 Task: Change the "Influence (bias) B-frames usage" for "H.264/MPEG-4 Part 10/AVC encoder (x264)" to 5.
Action: Mouse moved to (107, 37)
Screenshot: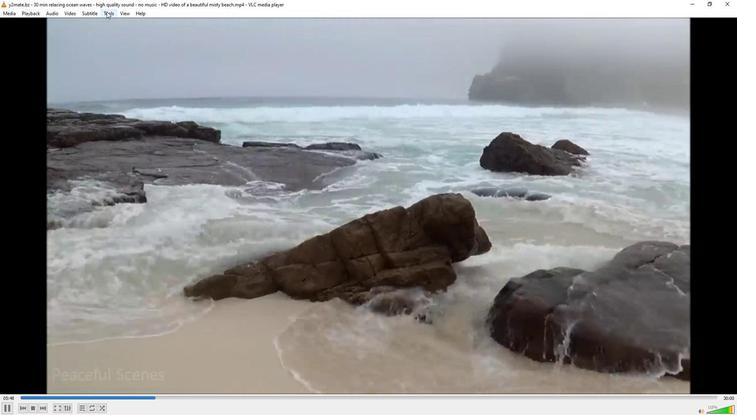 
Action: Mouse pressed left at (107, 37)
Screenshot: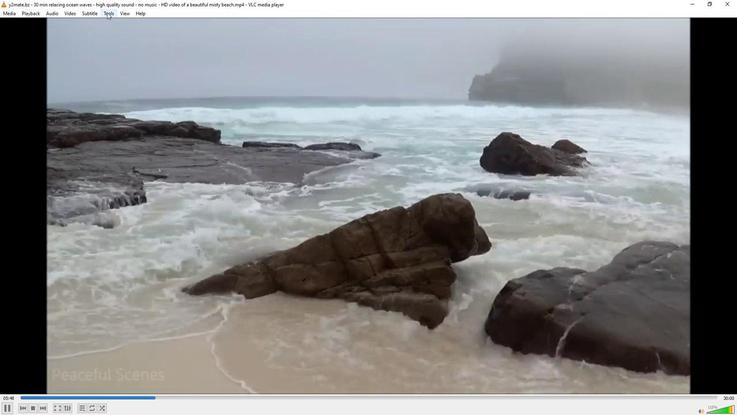 
Action: Mouse moved to (111, 121)
Screenshot: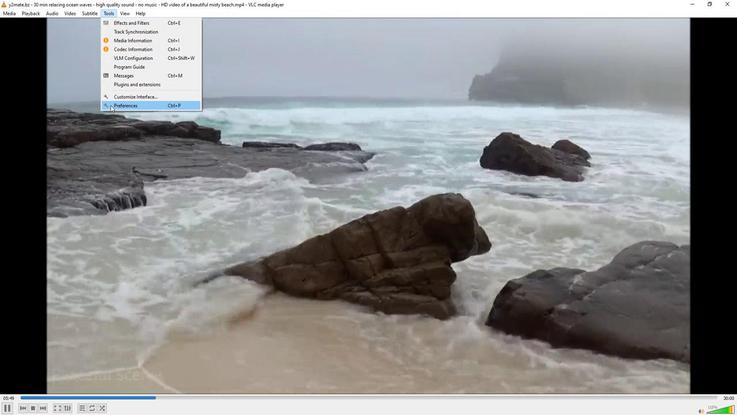 
Action: Mouse pressed left at (111, 121)
Screenshot: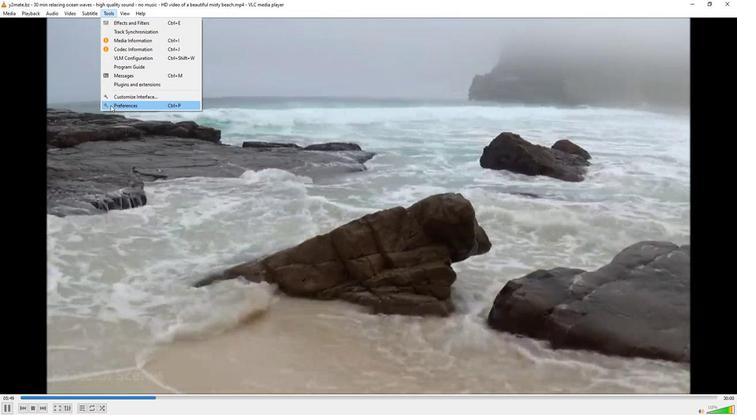 
Action: Mouse moved to (87, 317)
Screenshot: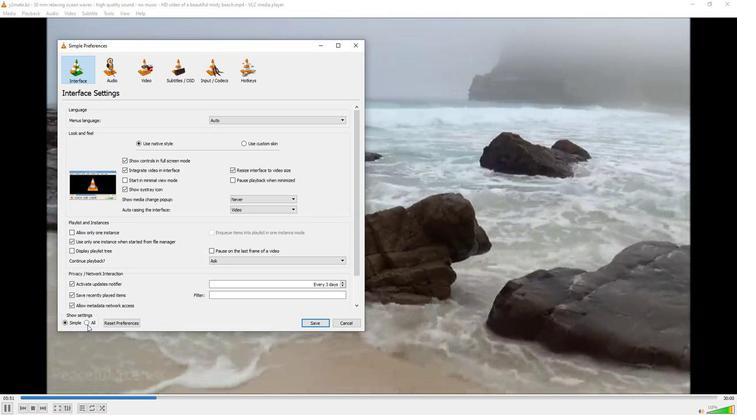 
Action: Mouse pressed left at (87, 317)
Screenshot: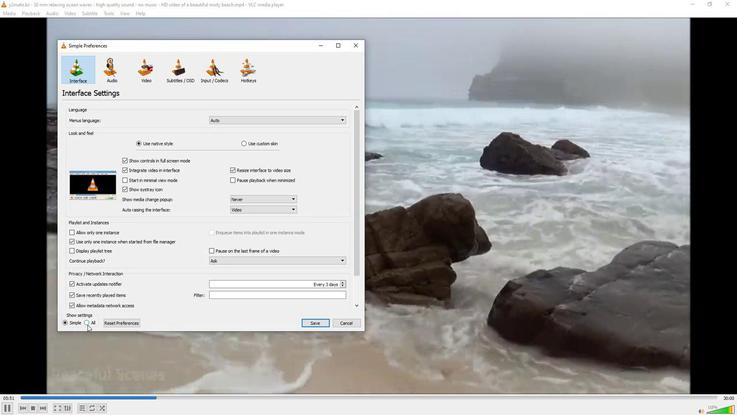 
Action: Mouse moved to (73, 247)
Screenshot: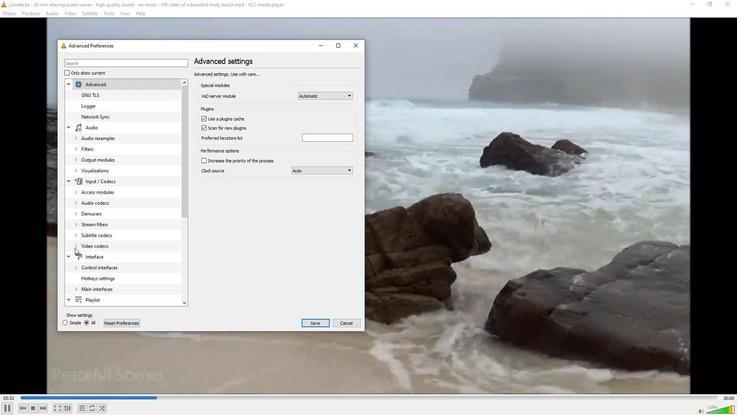 
Action: Mouse pressed left at (73, 247)
Screenshot: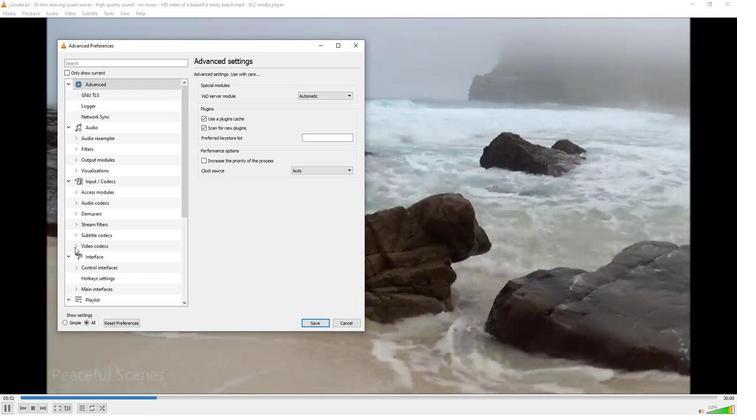 
Action: Mouse moved to (92, 272)
Screenshot: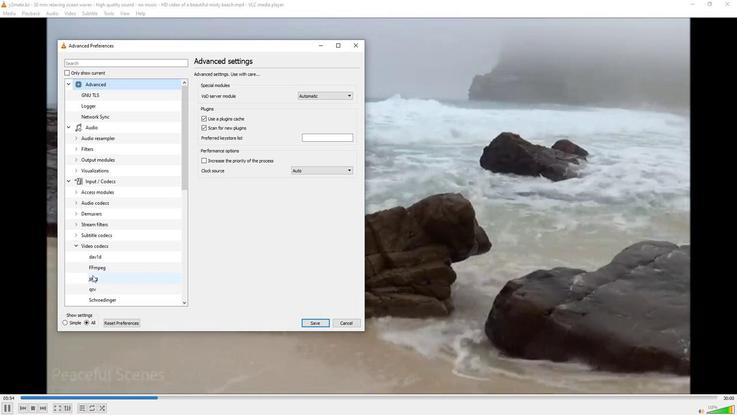 
Action: Mouse scrolled (92, 272) with delta (0, 0)
Screenshot: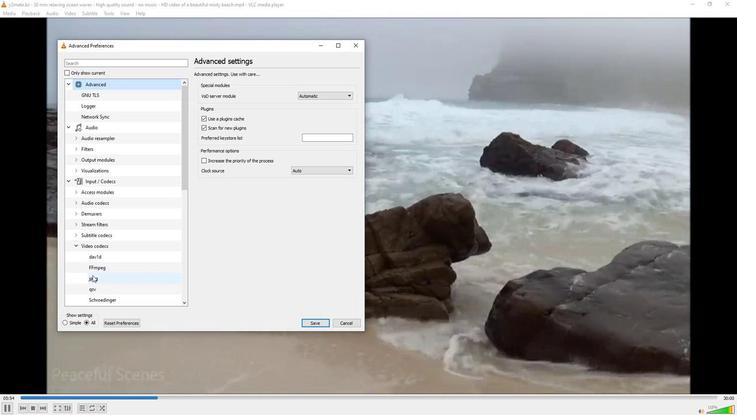 
Action: Mouse moved to (92, 273)
Screenshot: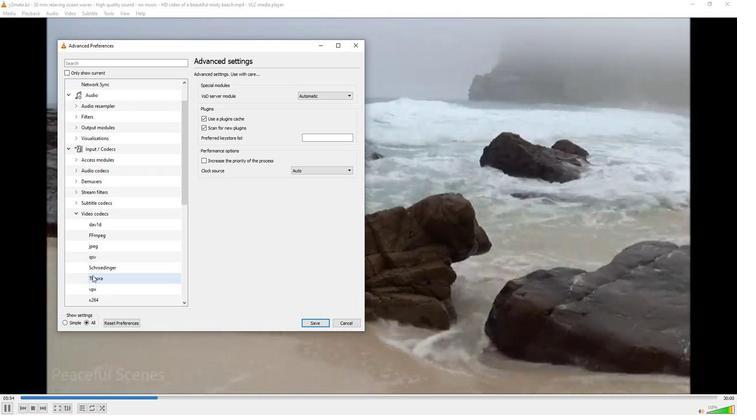 
Action: Mouse scrolled (92, 273) with delta (0, 0)
Screenshot: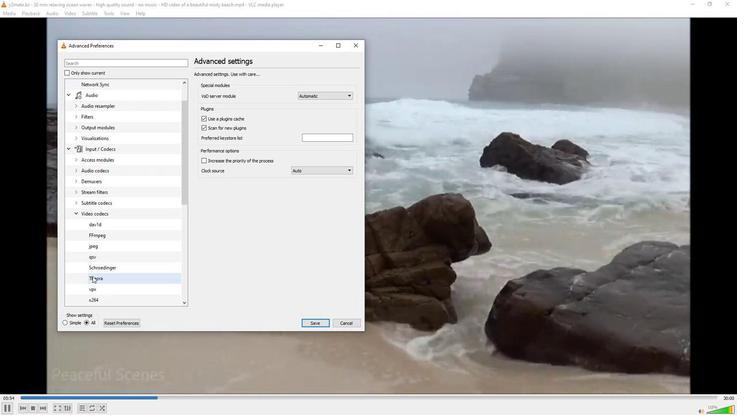 
Action: Mouse moved to (100, 267)
Screenshot: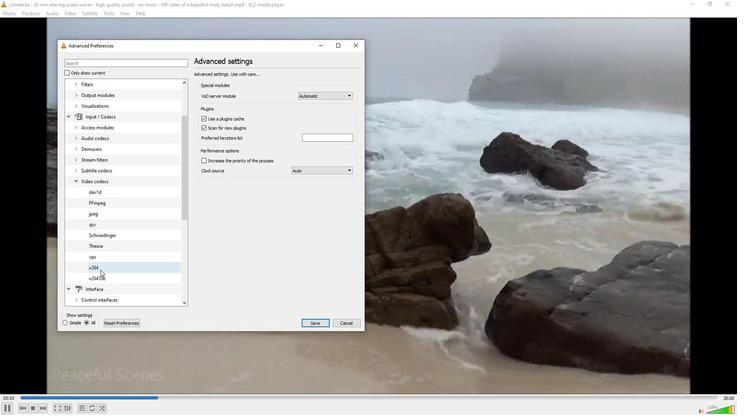 
Action: Mouse pressed left at (100, 267)
Screenshot: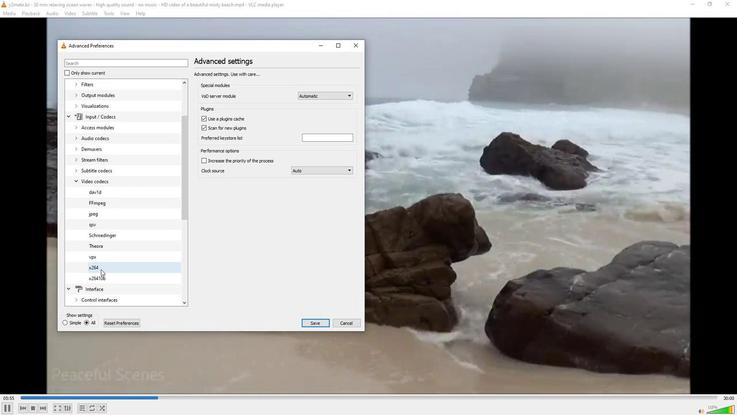
Action: Mouse moved to (243, 301)
Screenshot: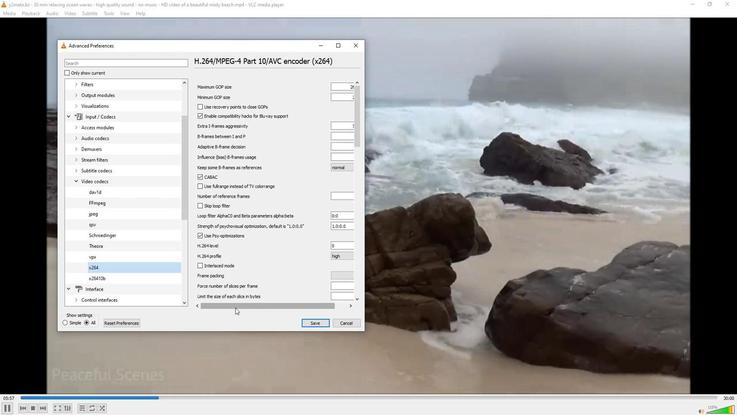 
Action: Mouse pressed left at (243, 301)
Screenshot: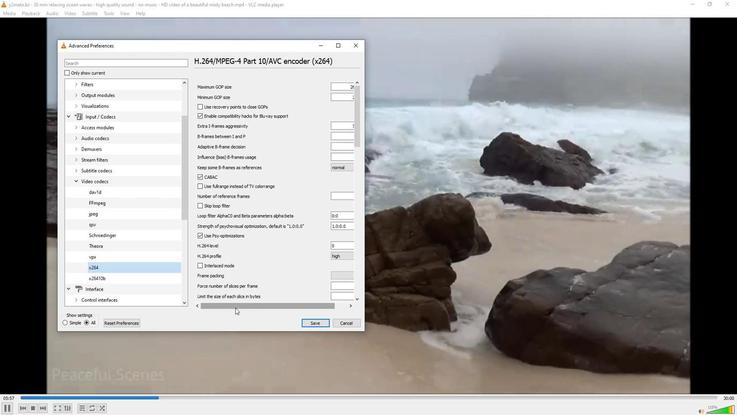 
Action: Mouse moved to (361, 164)
Screenshot: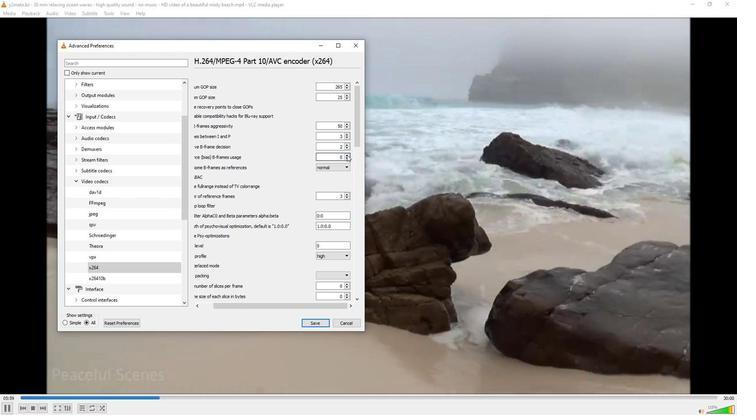 
Action: Mouse pressed left at (361, 164)
Screenshot: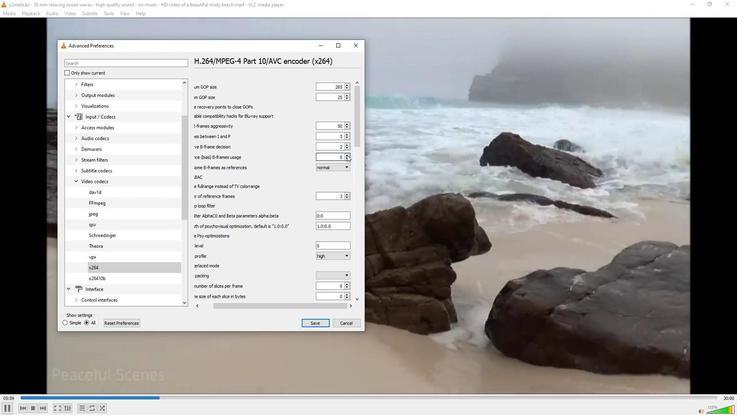 
Action: Mouse pressed left at (361, 164)
Screenshot: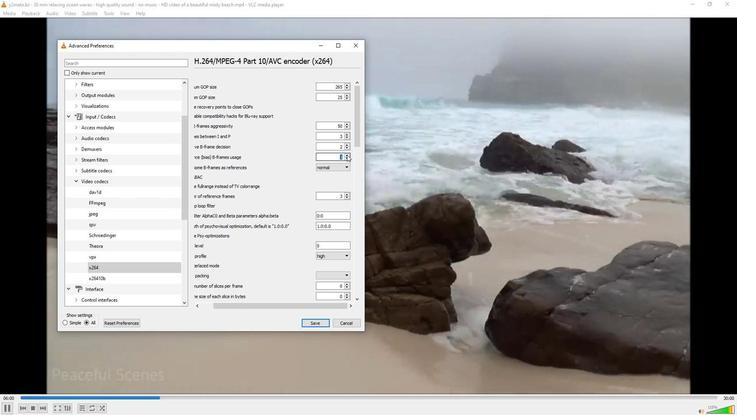 
Action: Mouse pressed left at (361, 164)
Screenshot: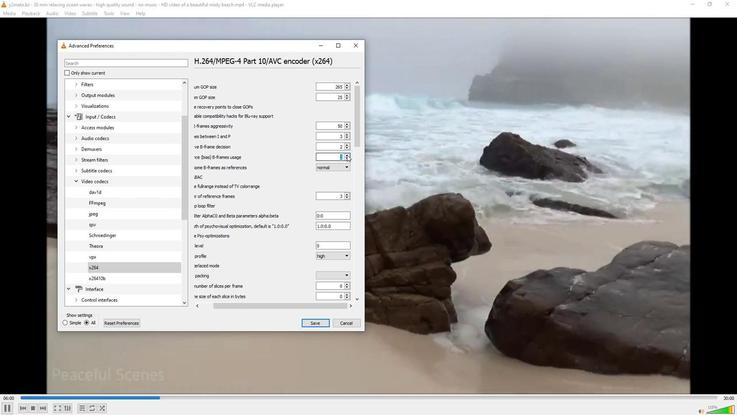
Action: Mouse pressed left at (361, 164)
Screenshot: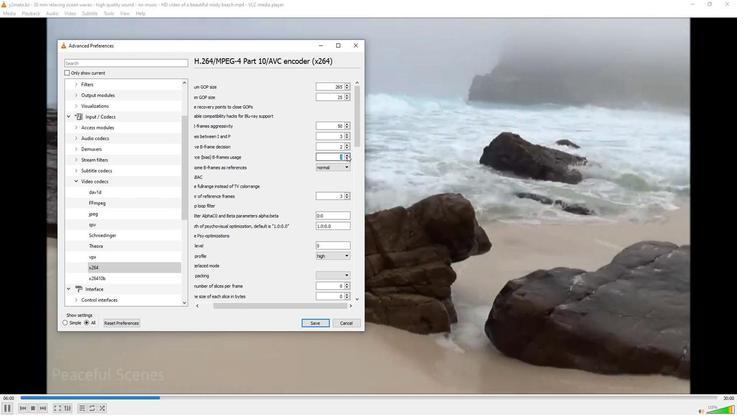 
Action: Mouse pressed left at (361, 164)
Screenshot: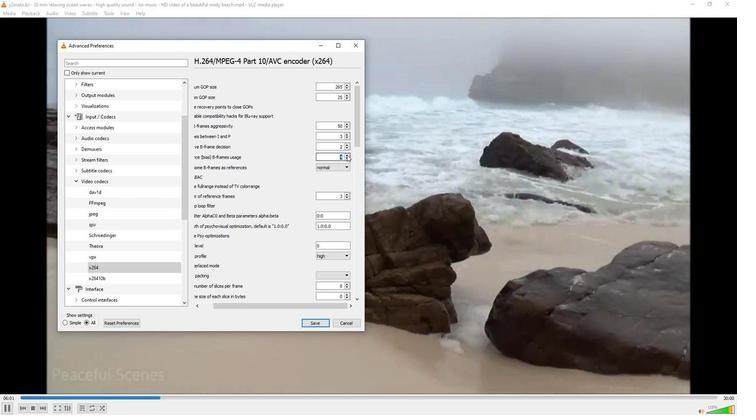 
Action: Mouse moved to (342, 176)
Screenshot: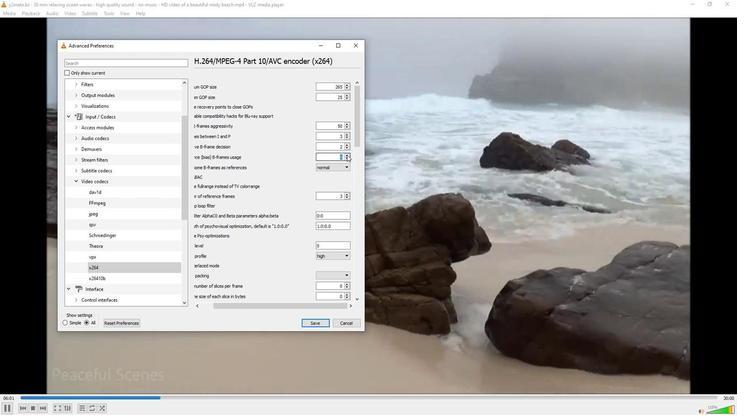 
